 Task: Select veteran support as cause.
Action: Mouse moved to (831, 87)
Screenshot: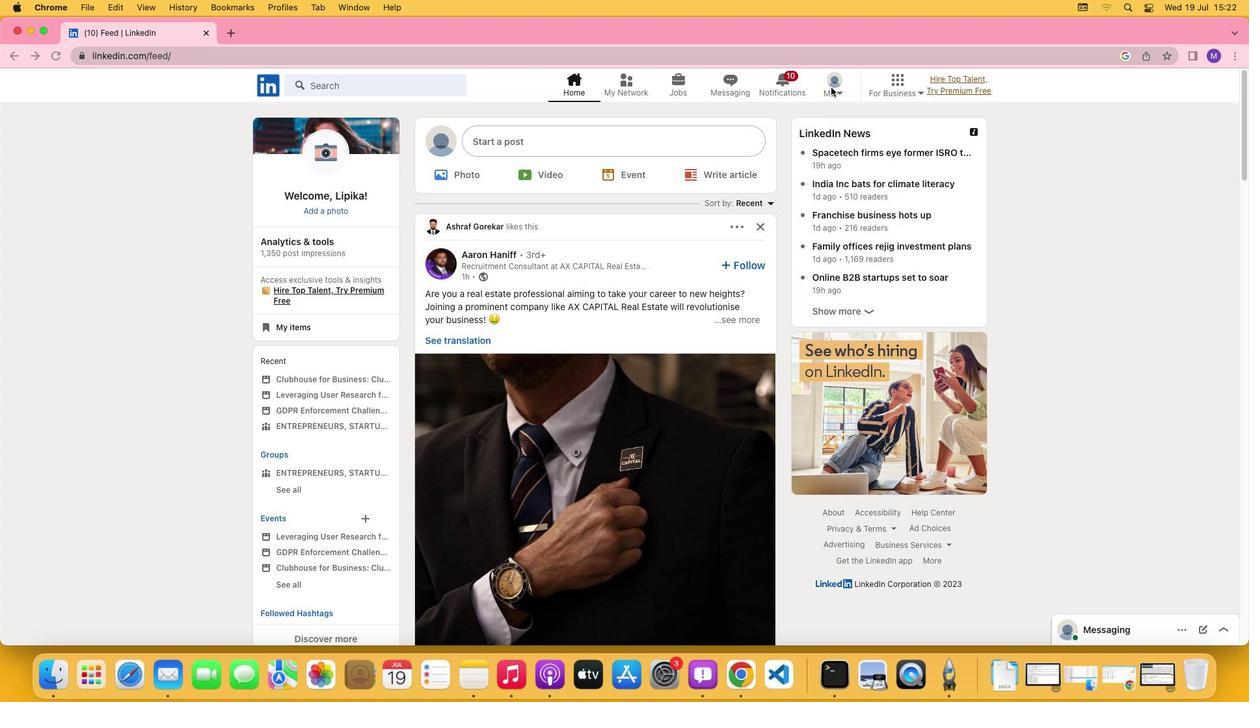 
Action: Mouse pressed left at (831, 87)
Screenshot: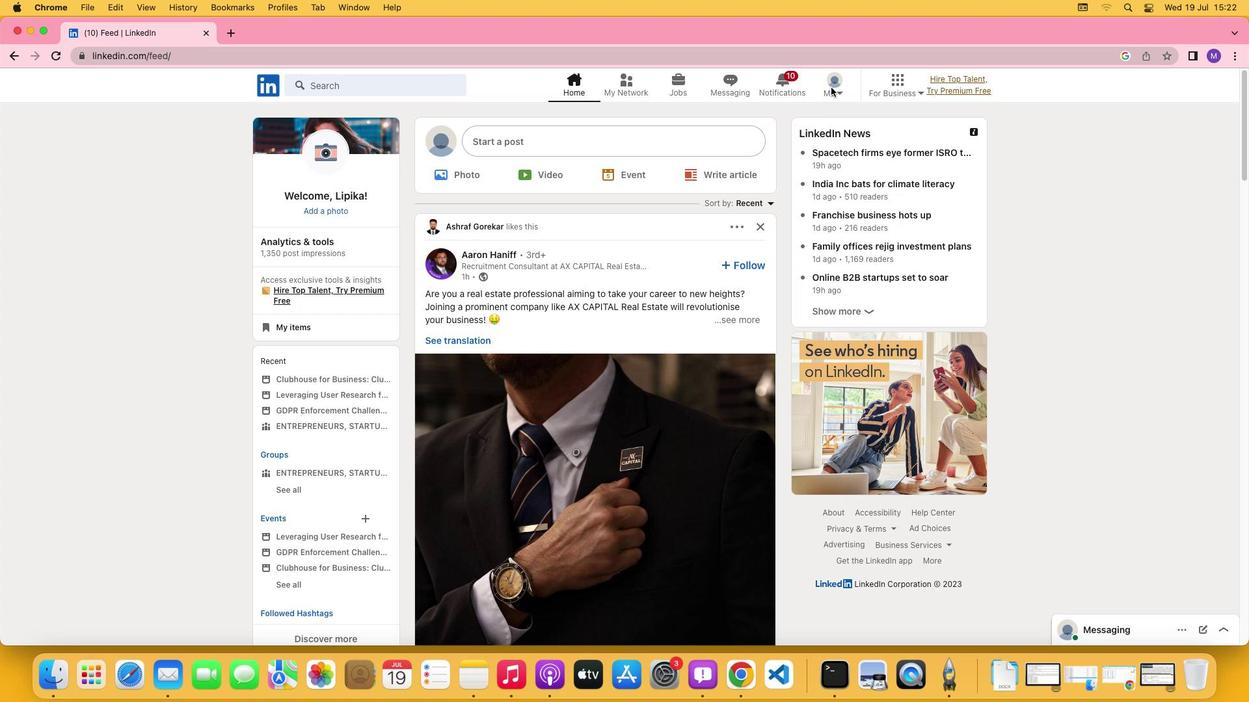 
Action: Mouse moved to (839, 90)
Screenshot: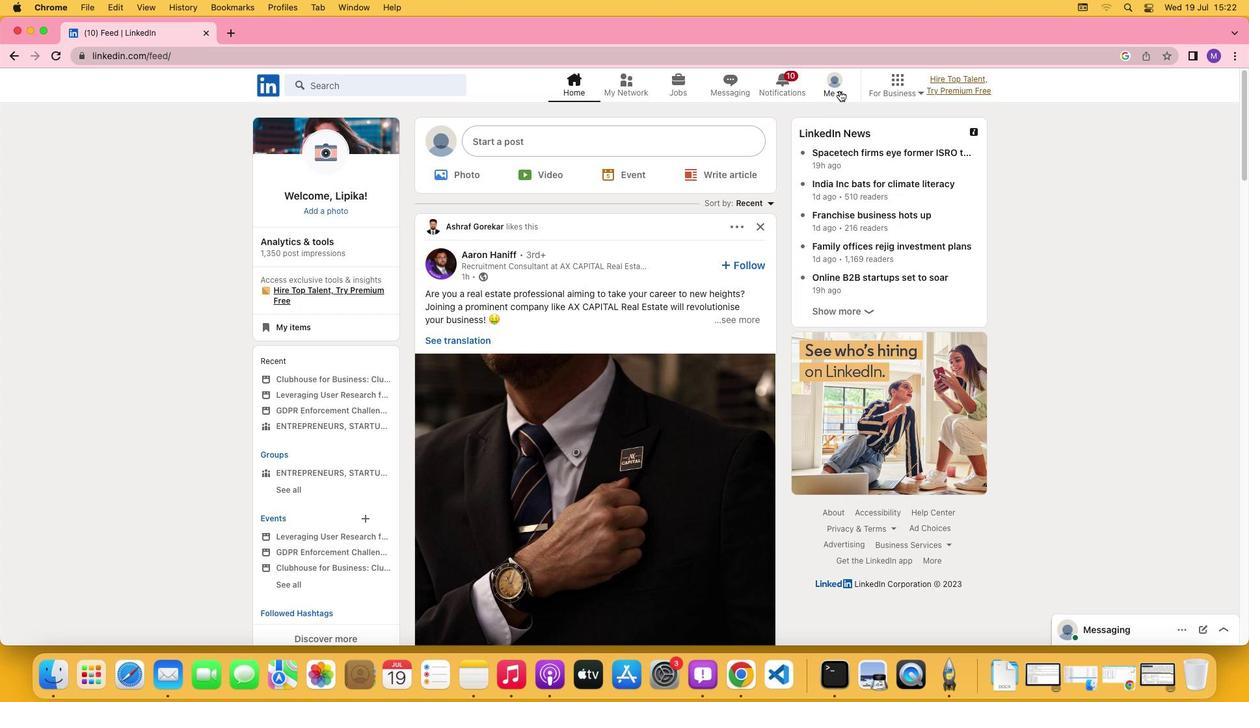 
Action: Mouse pressed left at (839, 90)
Screenshot: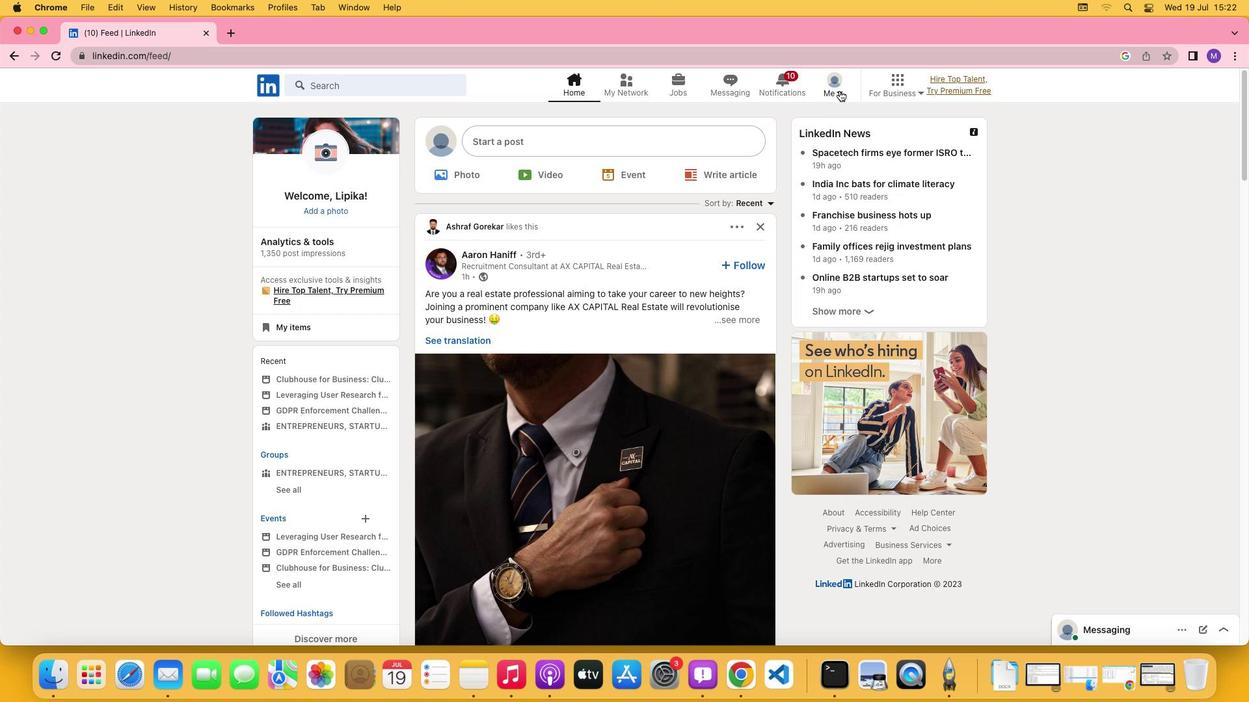 
Action: Mouse moved to (816, 156)
Screenshot: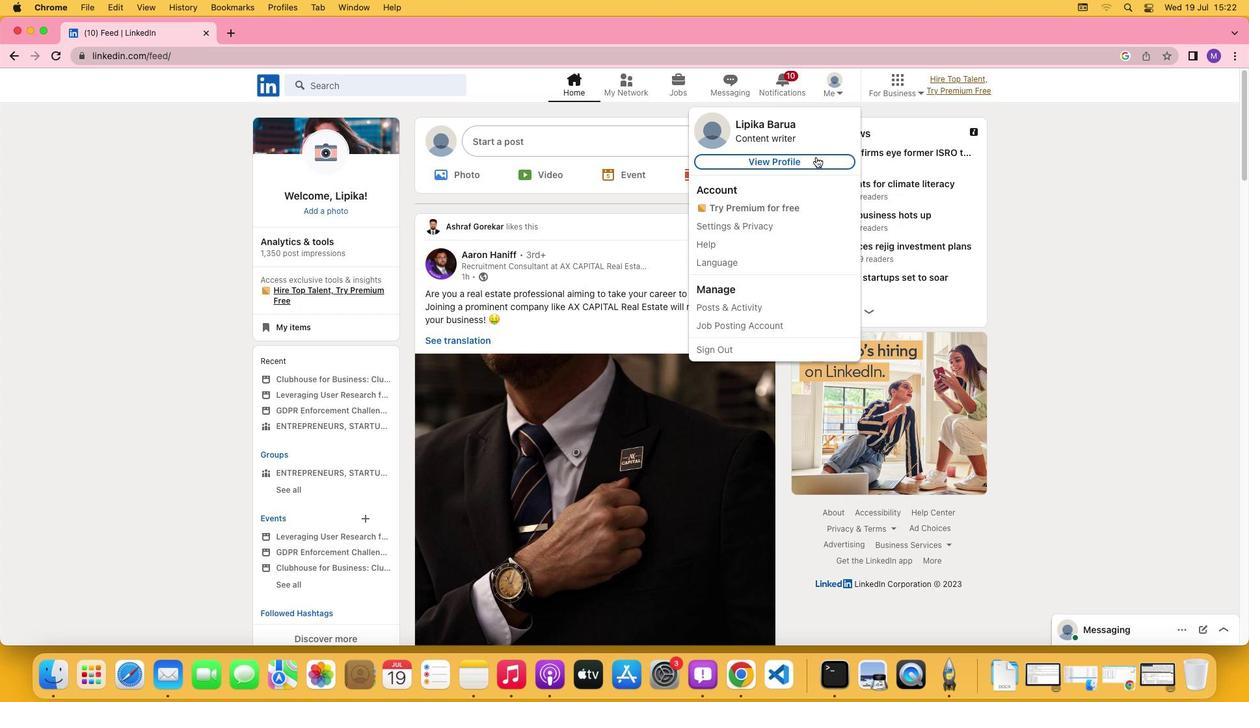 
Action: Mouse pressed left at (816, 156)
Screenshot: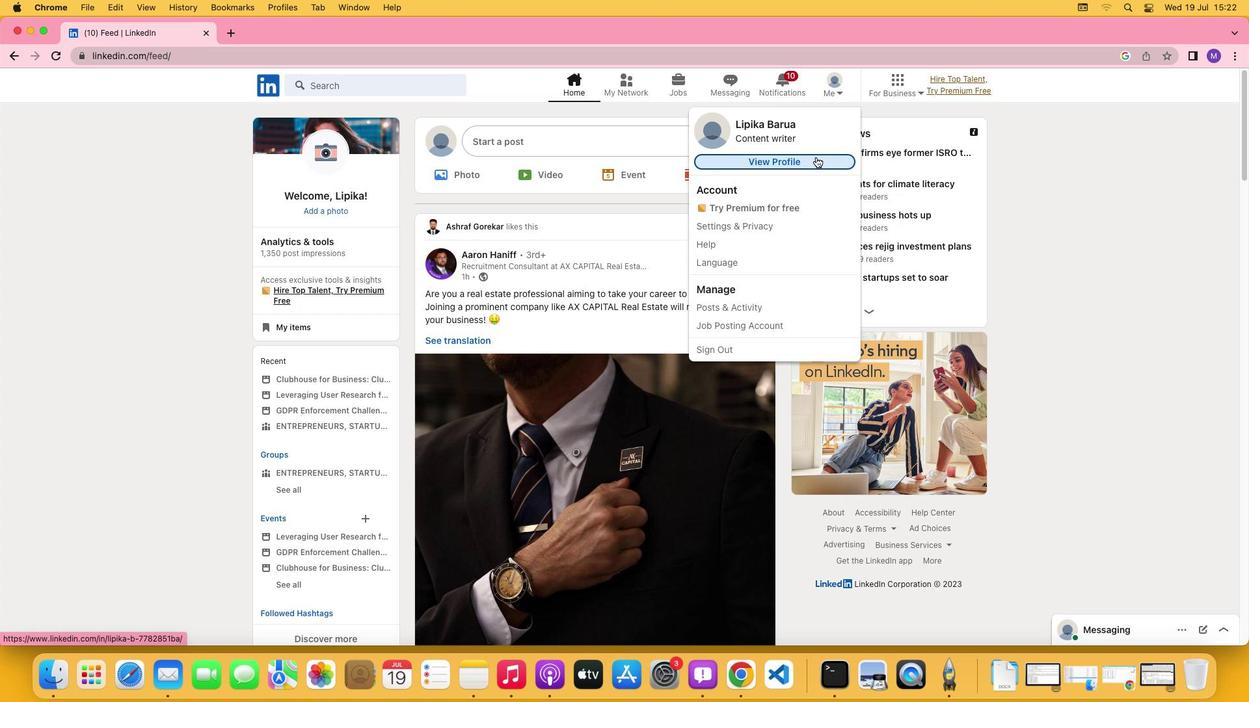 
Action: Mouse moved to (404, 422)
Screenshot: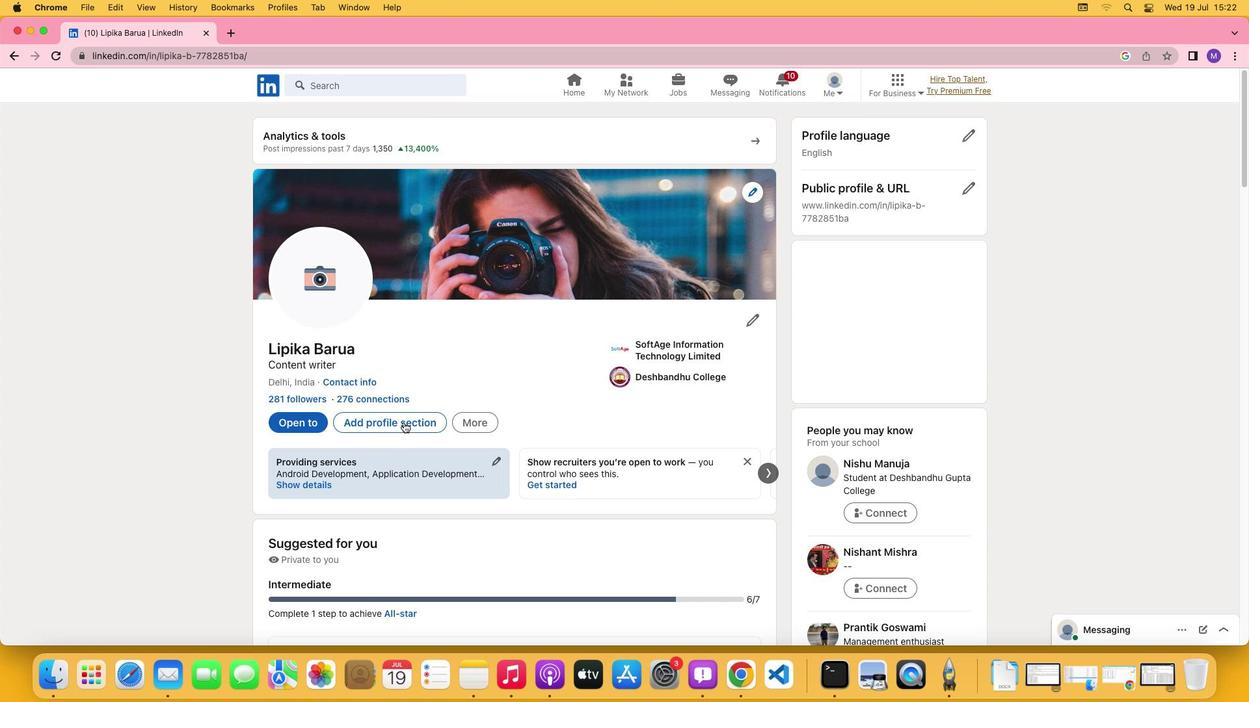 
Action: Mouse pressed left at (404, 422)
Screenshot: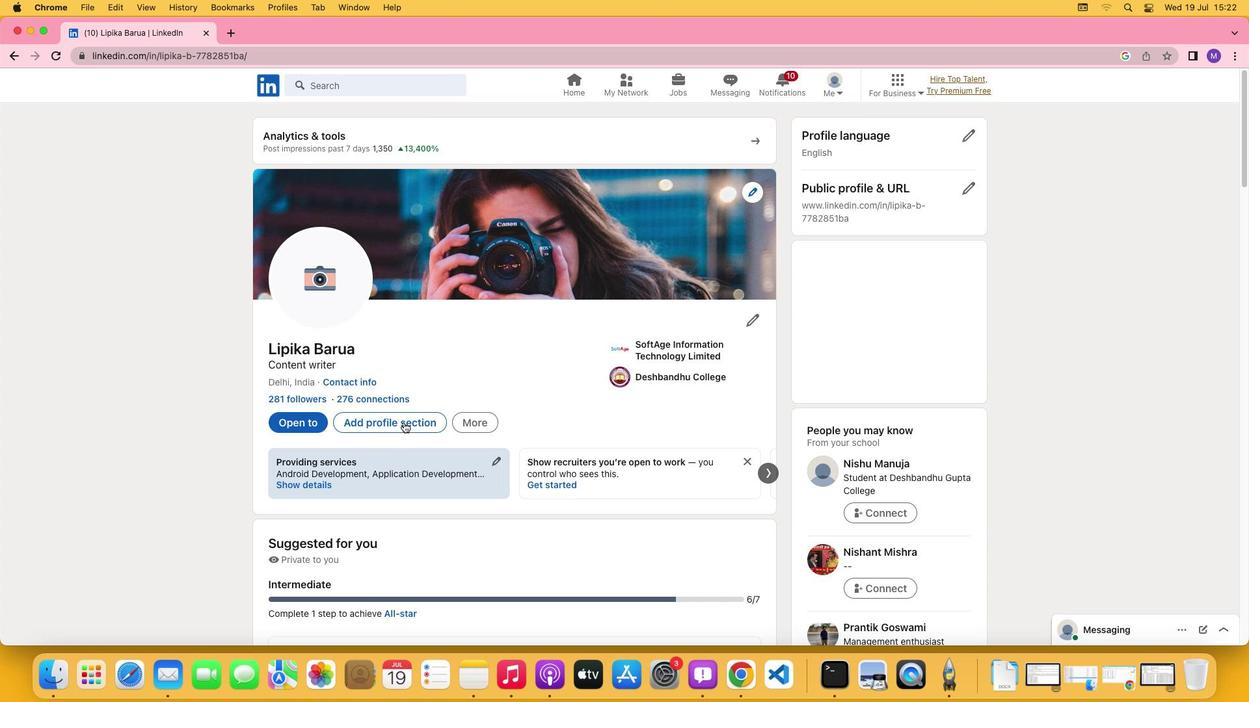 
Action: Mouse moved to (486, 389)
Screenshot: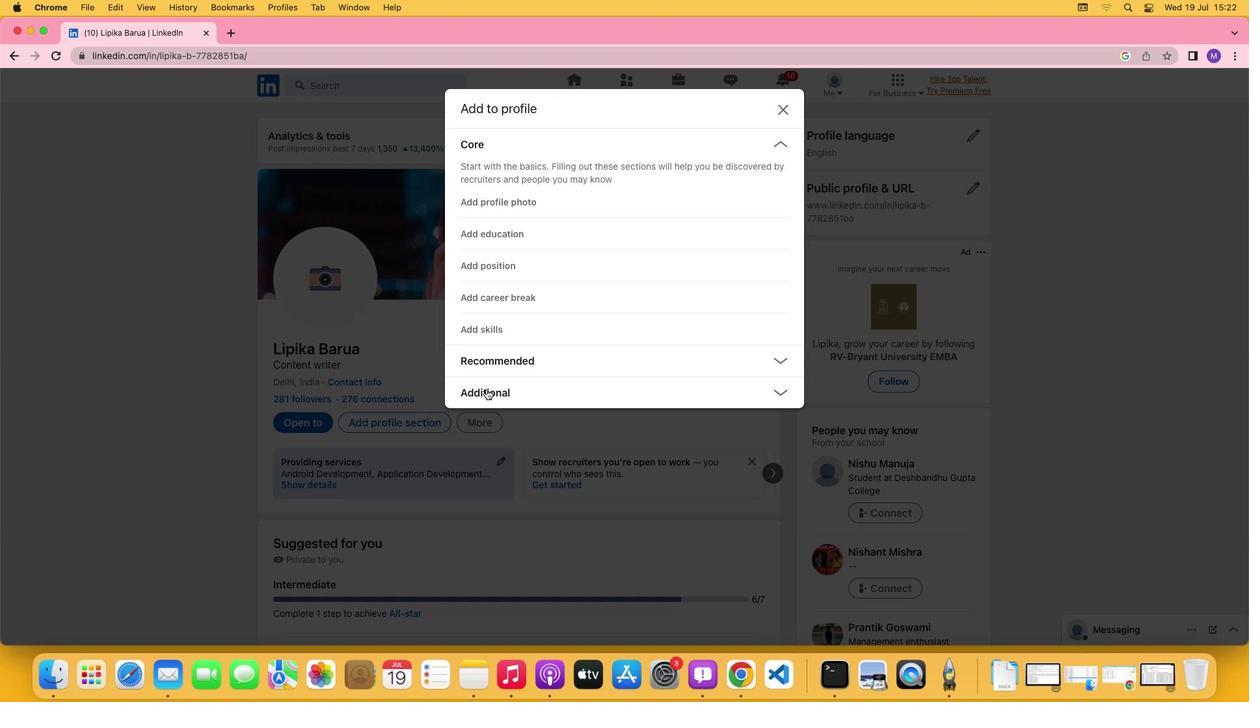
Action: Mouse pressed left at (486, 389)
Screenshot: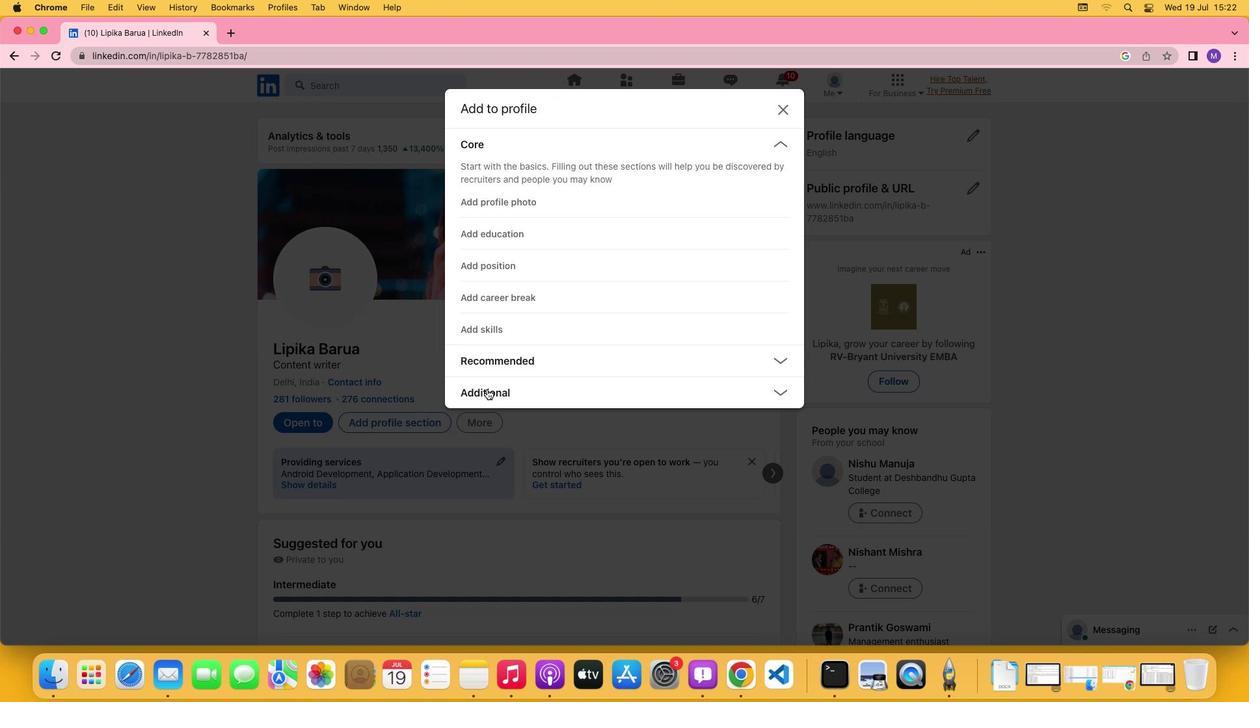 
Action: Mouse moved to (484, 487)
Screenshot: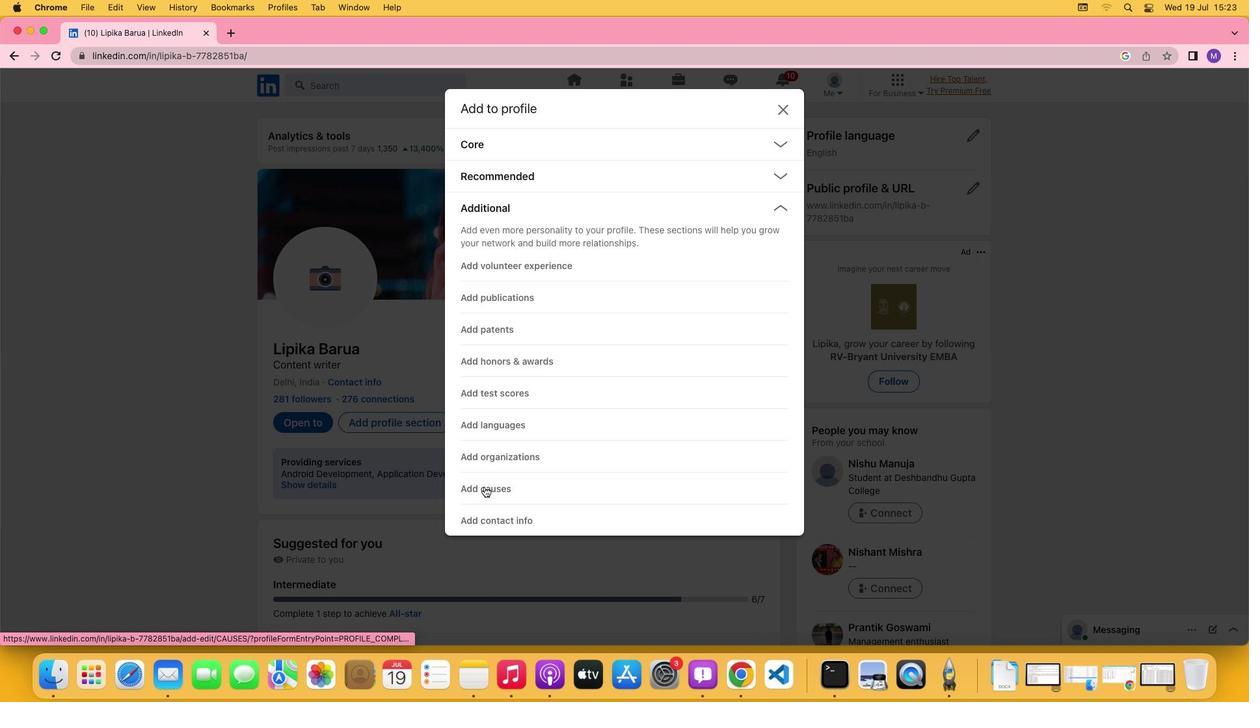 
Action: Mouse pressed left at (484, 487)
Screenshot: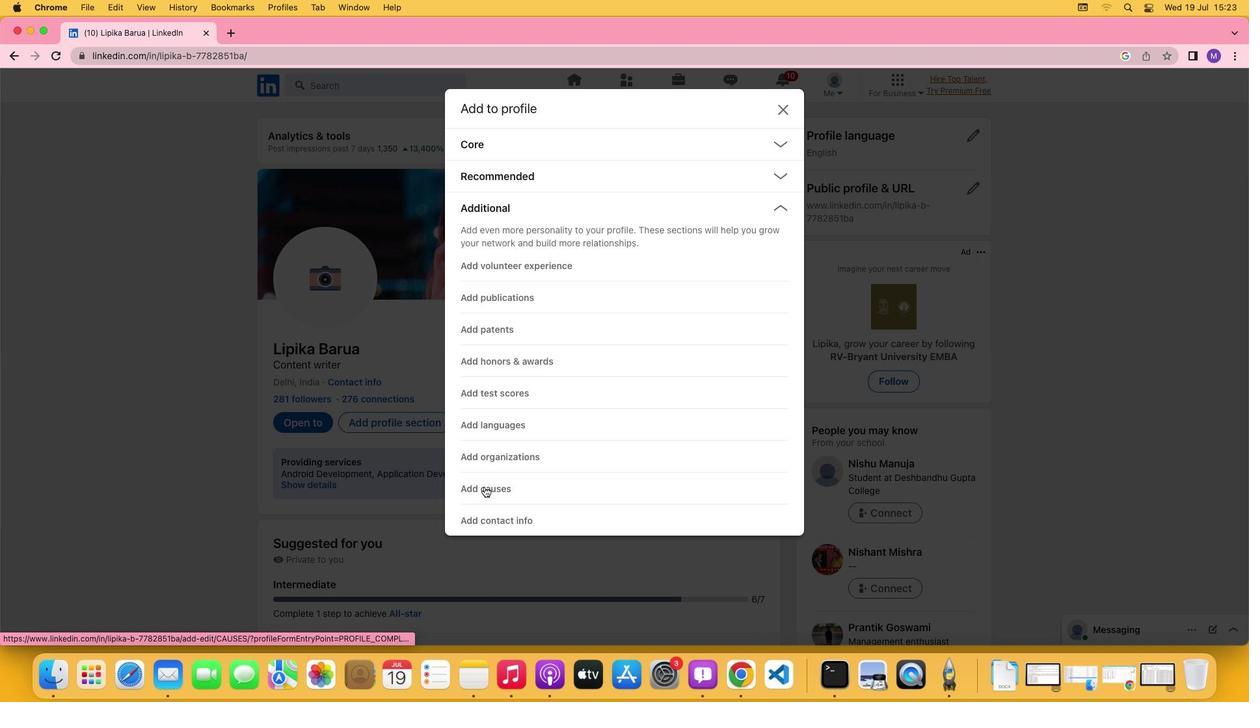 
Action: Mouse moved to (409, 482)
Screenshot: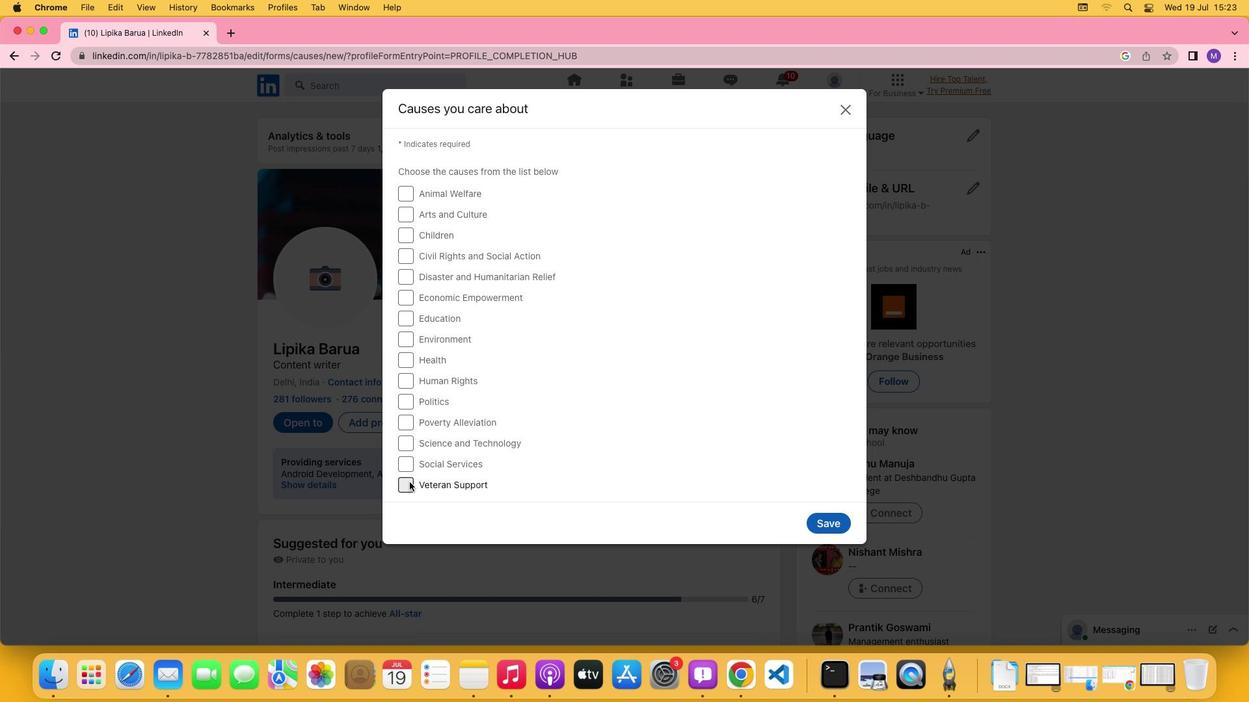 
Action: Mouse pressed left at (409, 482)
Screenshot: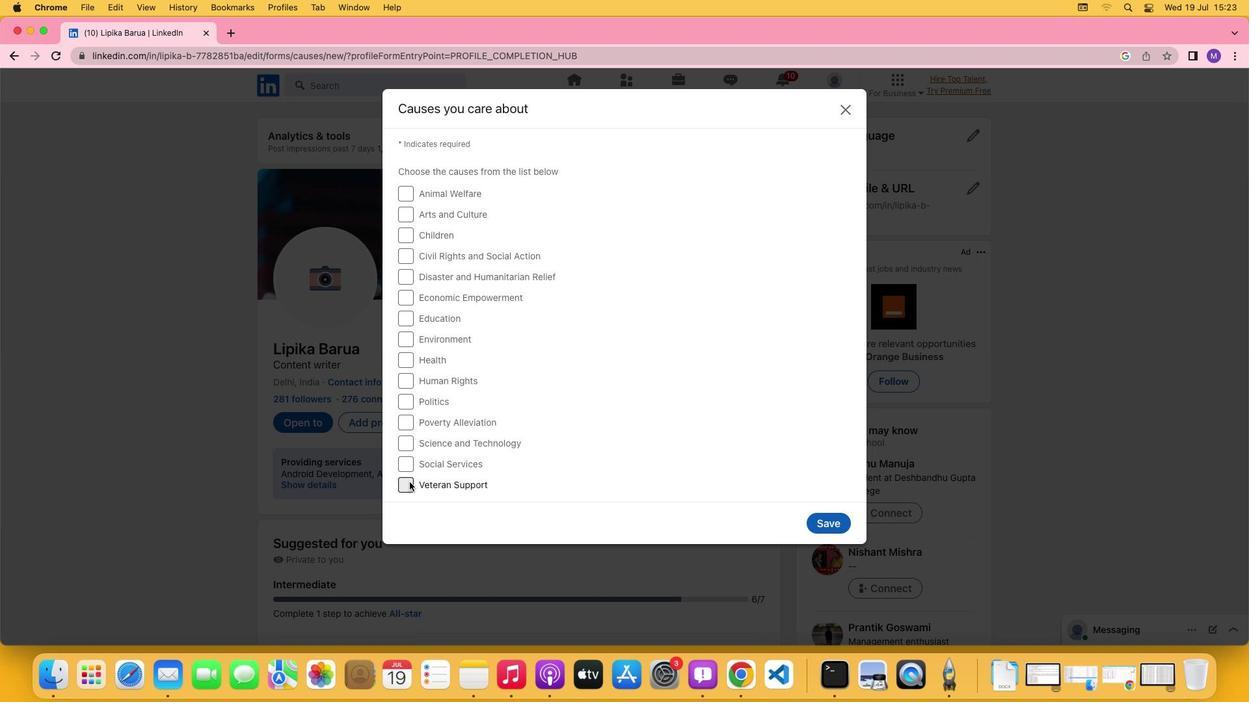 
Action: Mouse moved to (712, 415)
Screenshot: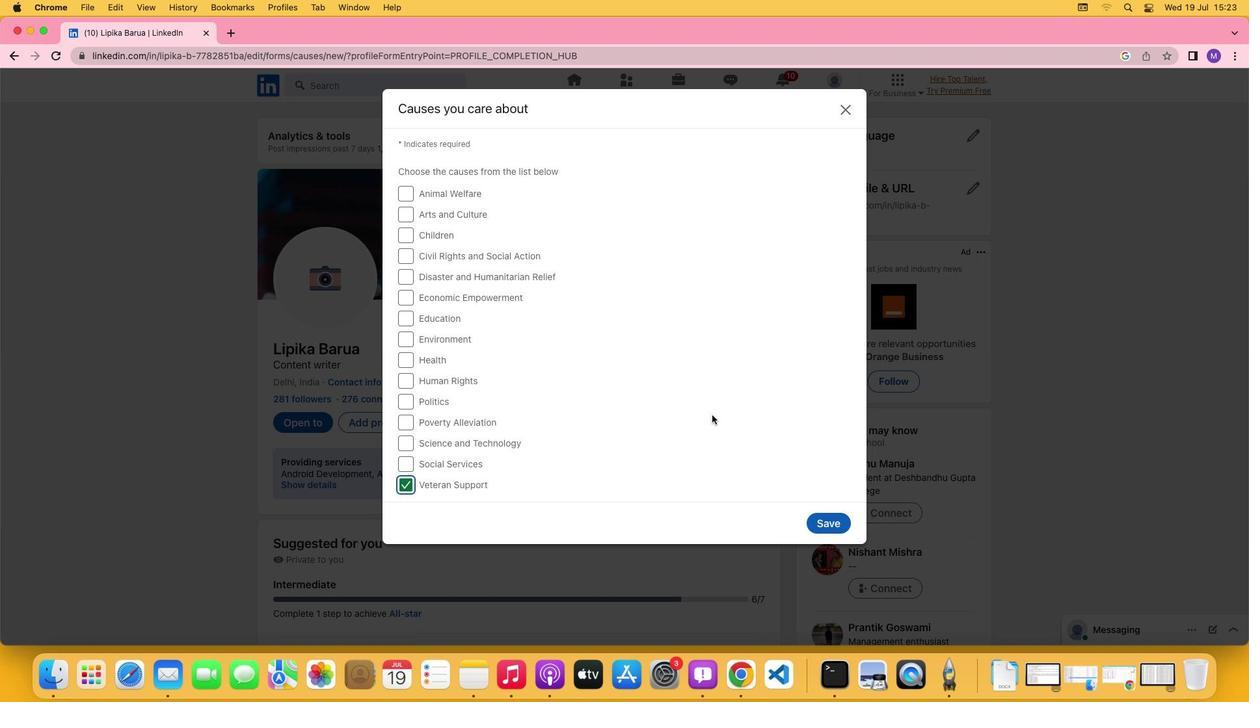 
